 Task: Create a due date automation trigger when advanced on, on the tuesday of the week a card is due add basic not assigned to me at 11:00 AM.
Action: Mouse moved to (824, 258)
Screenshot: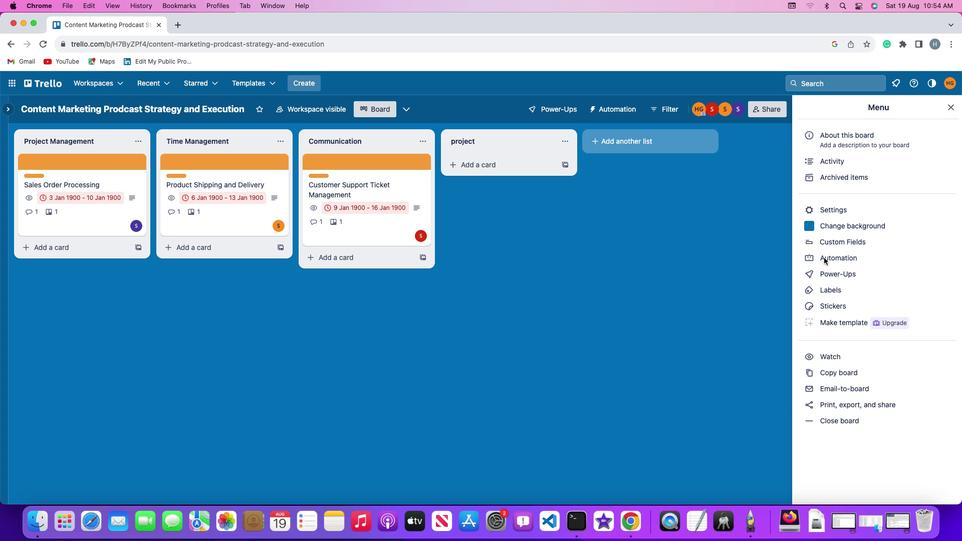 
Action: Mouse pressed left at (824, 258)
Screenshot: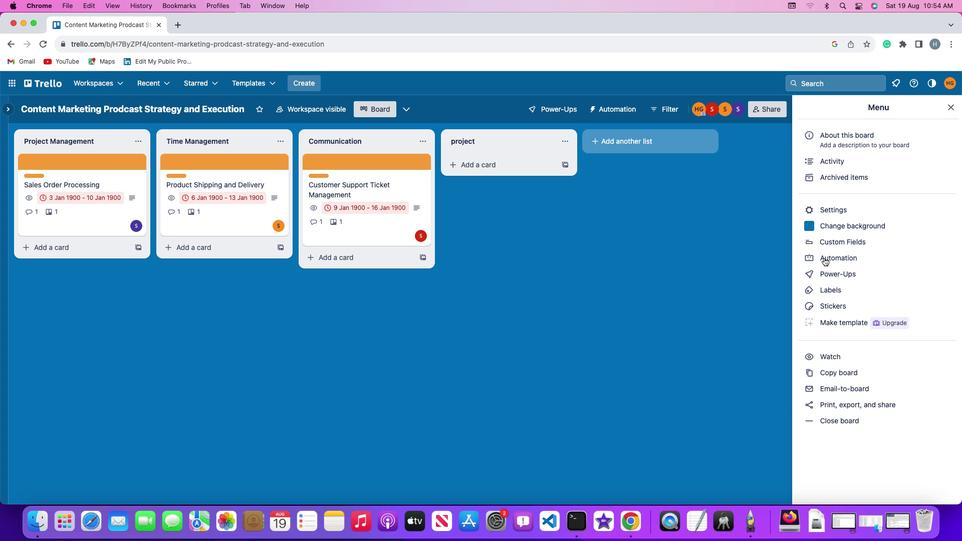 
Action: Mouse moved to (824, 258)
Screenshot: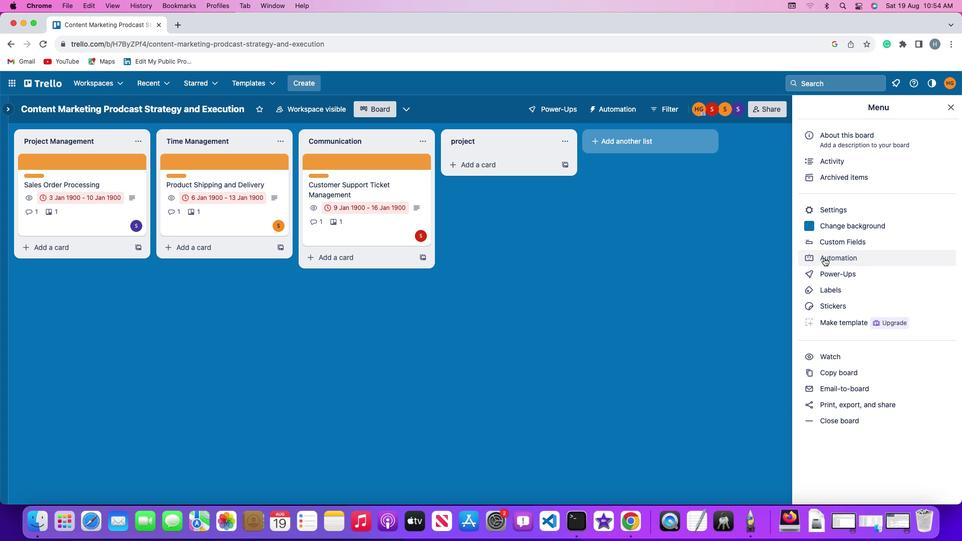 
Action: Mouse pressed left at (824, 258)
Screenshot: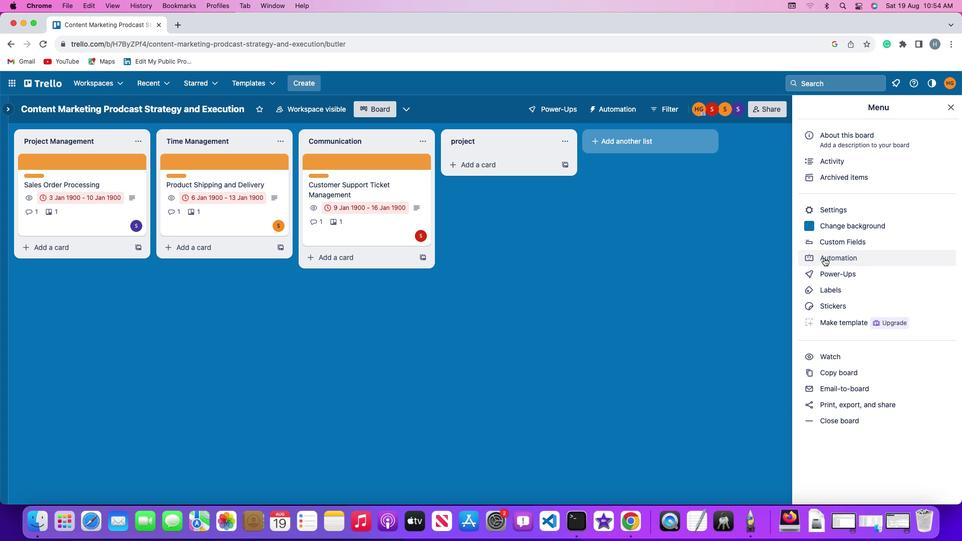 
Action: Mouse moved to (67, 235)
Screenshot: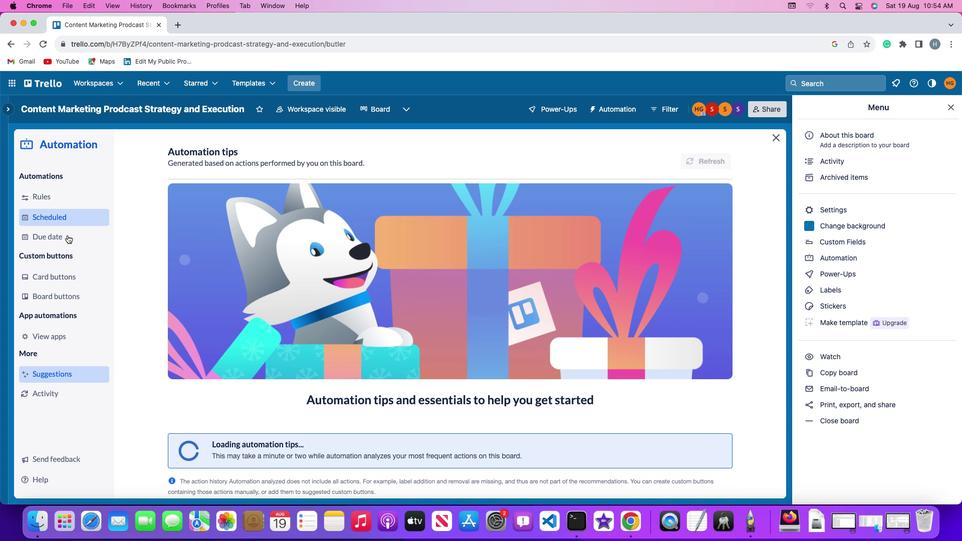 
Action: Mouse pressed left at (67, 235)
Screenshot: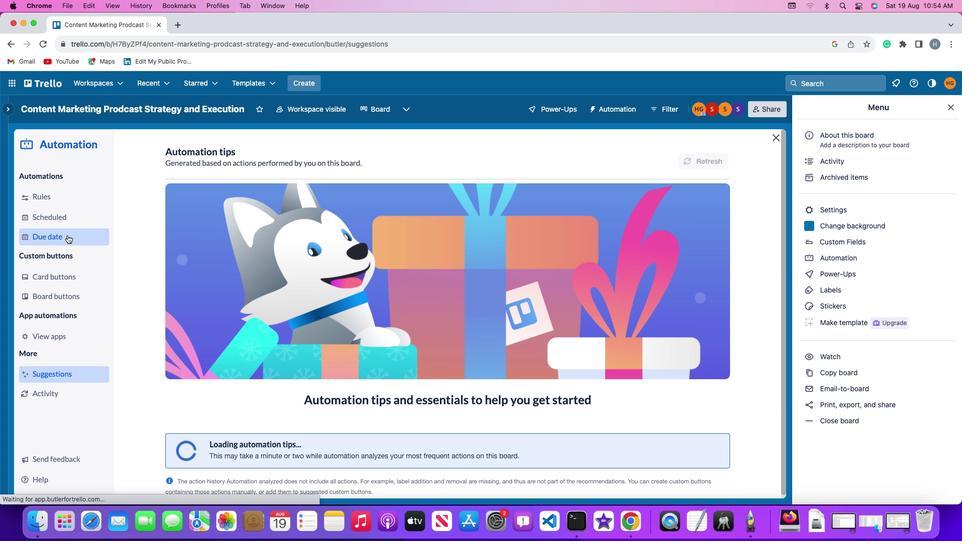 
Action: Mouse moved to (688, 150)
Screenshot: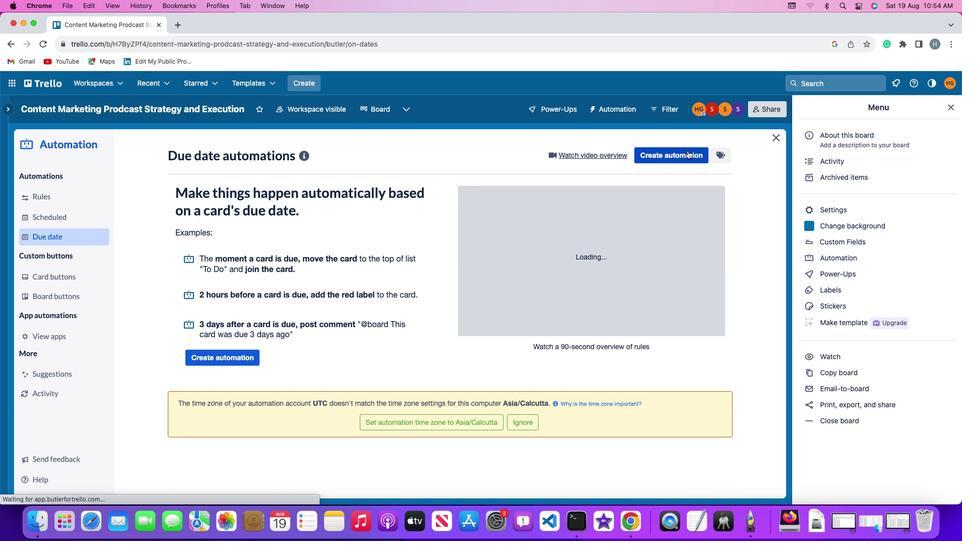 
Action: Mouse pressed left at (688, 150)
Screenshot: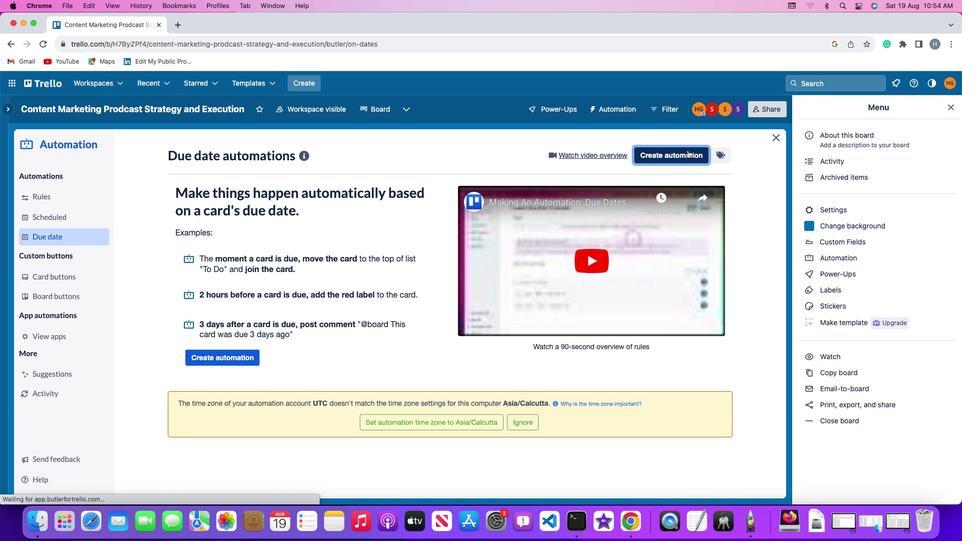 
Action: Mouse moved to (191, 249)
Screenshot: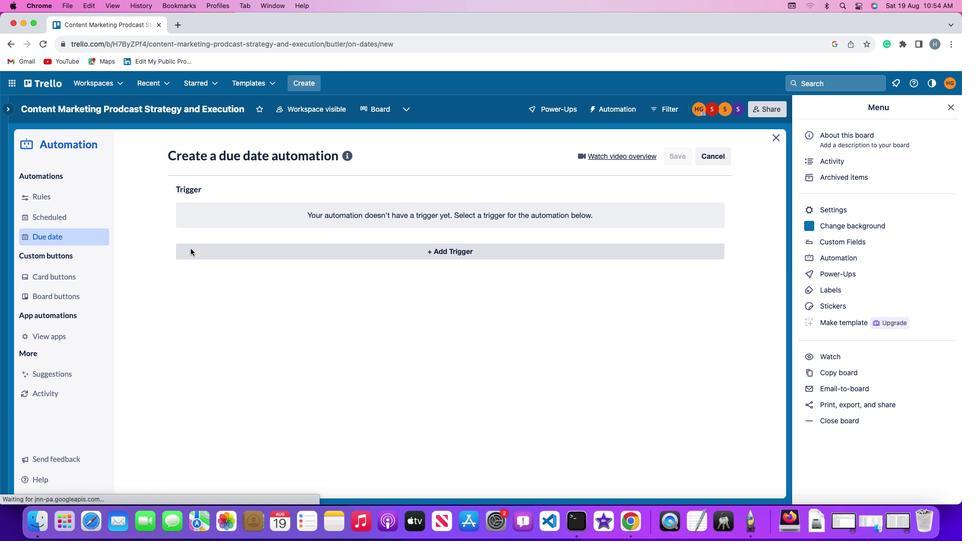
Action: Mouse pressed left at (191, 249)
Screenshot: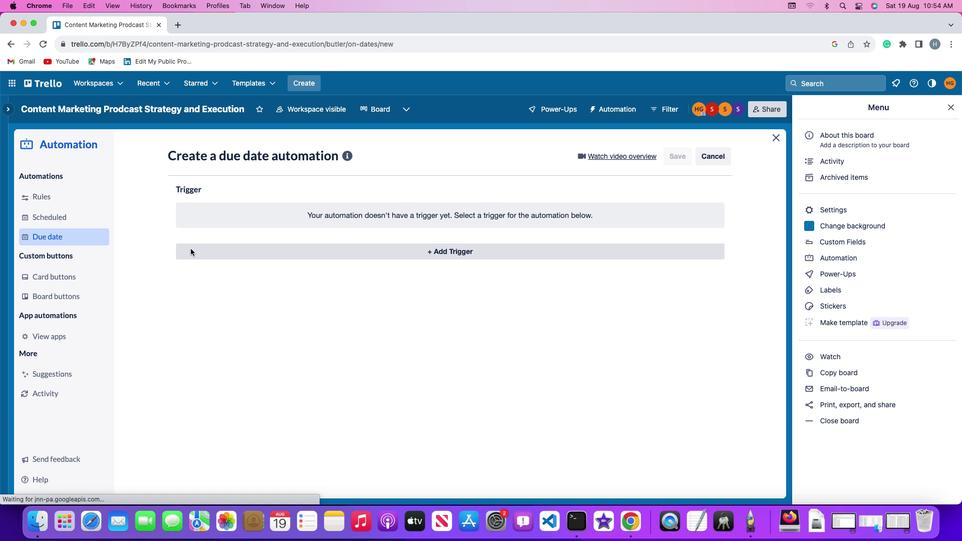 
Action: Mouse moved to (219, 432)
Screenshot: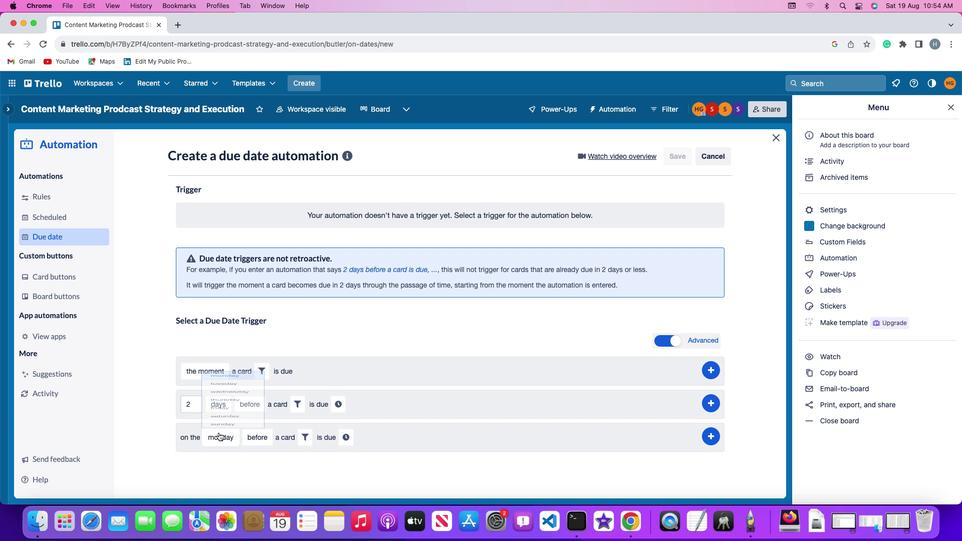 
Action: Mouse pressed left at (219, 432)
Screenshot: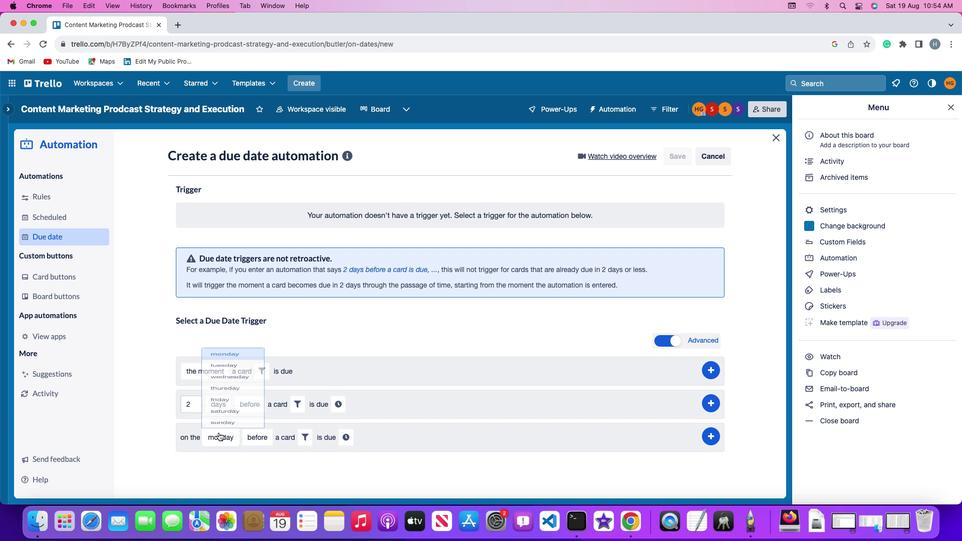 
Action: Mouse moved to (236, 320)
Screenshot: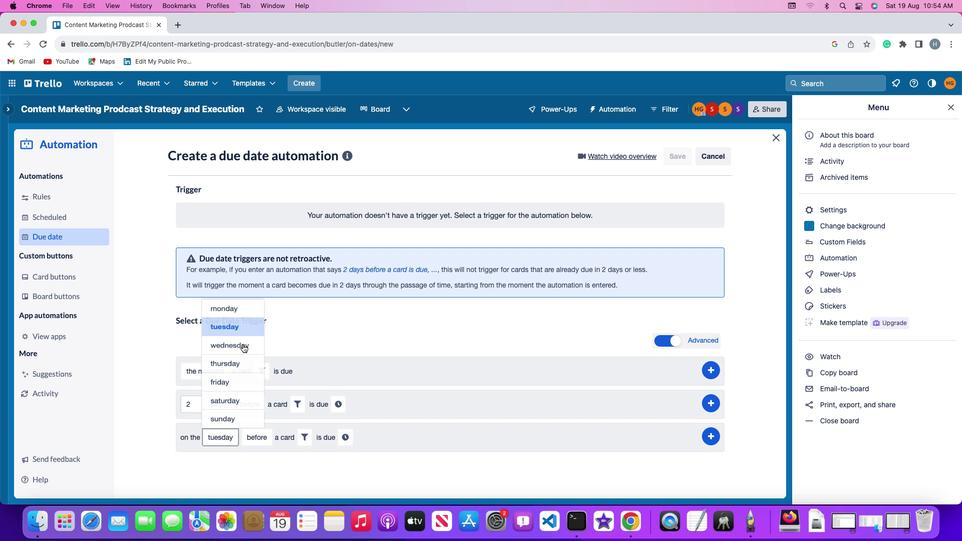 
Action: Mouse pressed left at (236, 320)
Screenshot: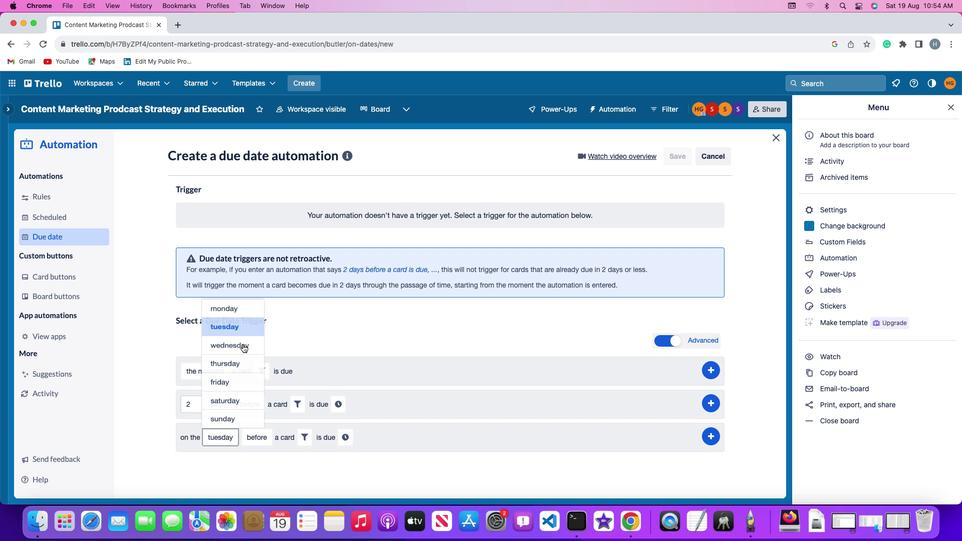 
Action: Mouse moved to (255, 440)
Screenshot: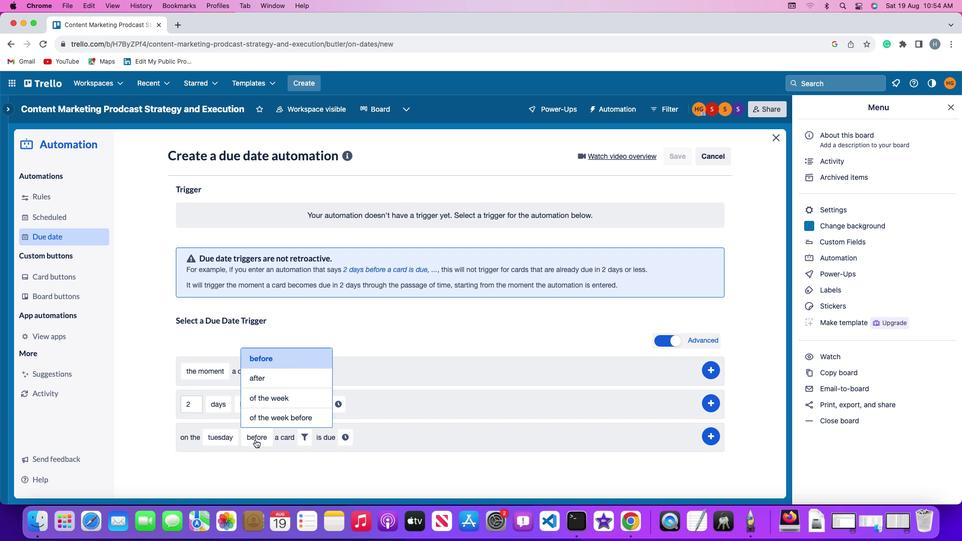 
Action: Mouse pressed left at (255, 440)
Screenshot: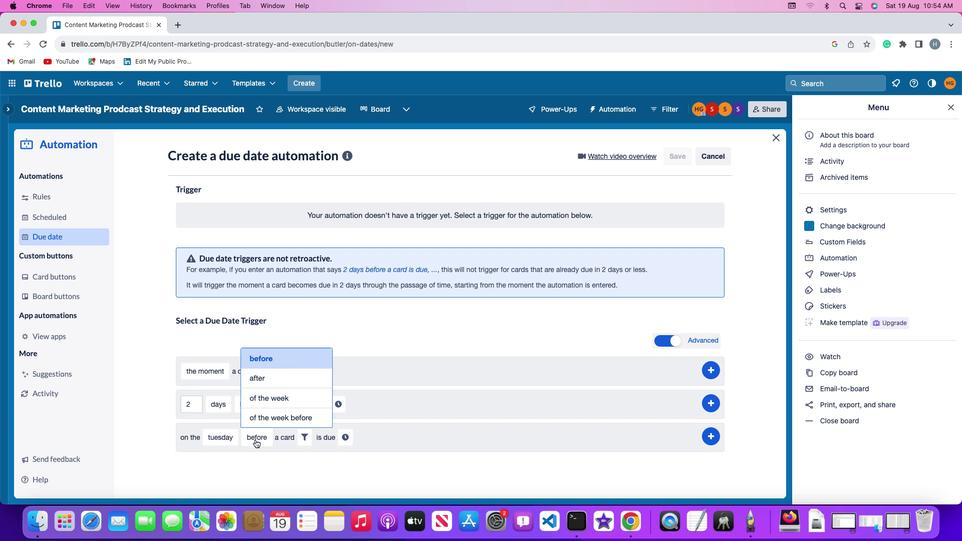 
Action: Mouse moved to (277, 398)
Screenshot: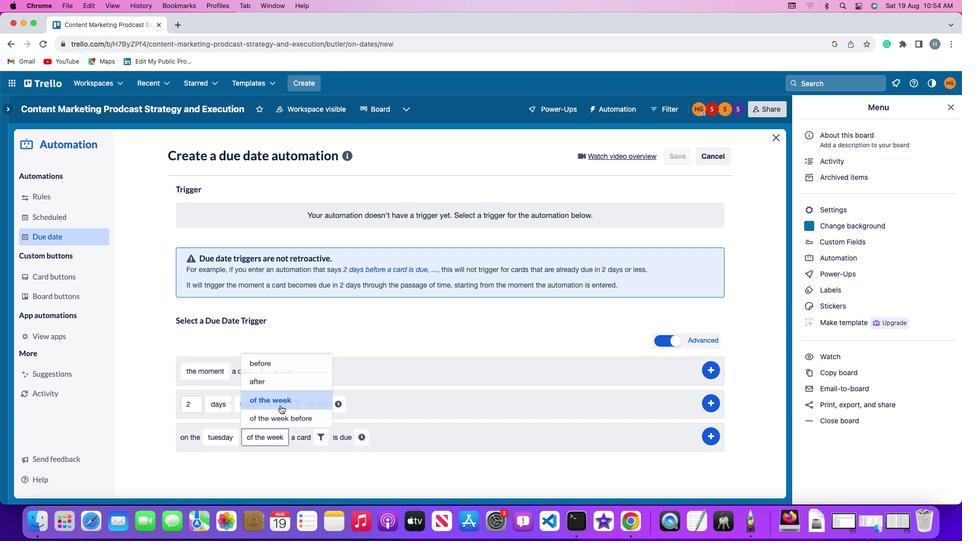 
Action: Mouse pressed left at (277, 398)
Screenshot: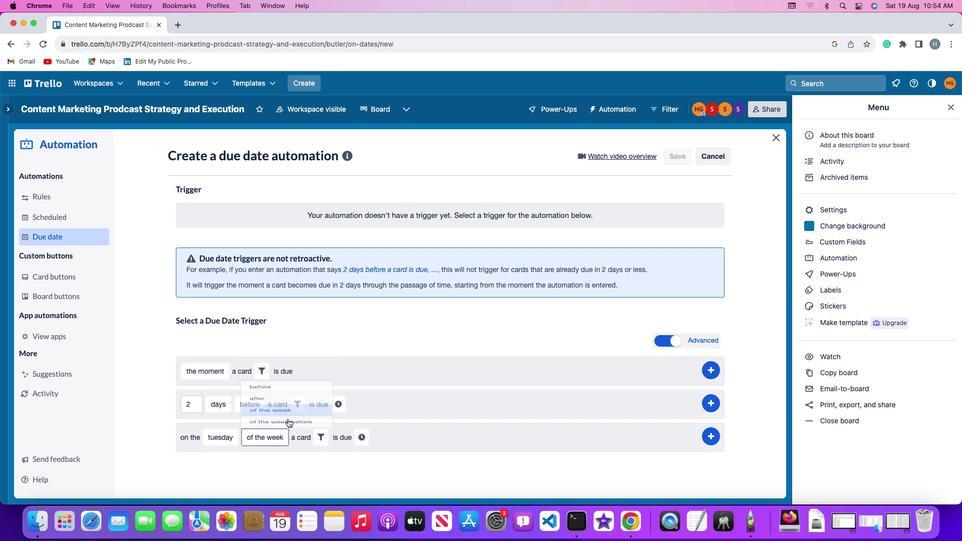 
Action: Mouse moved to (315, 434)
Screenshot: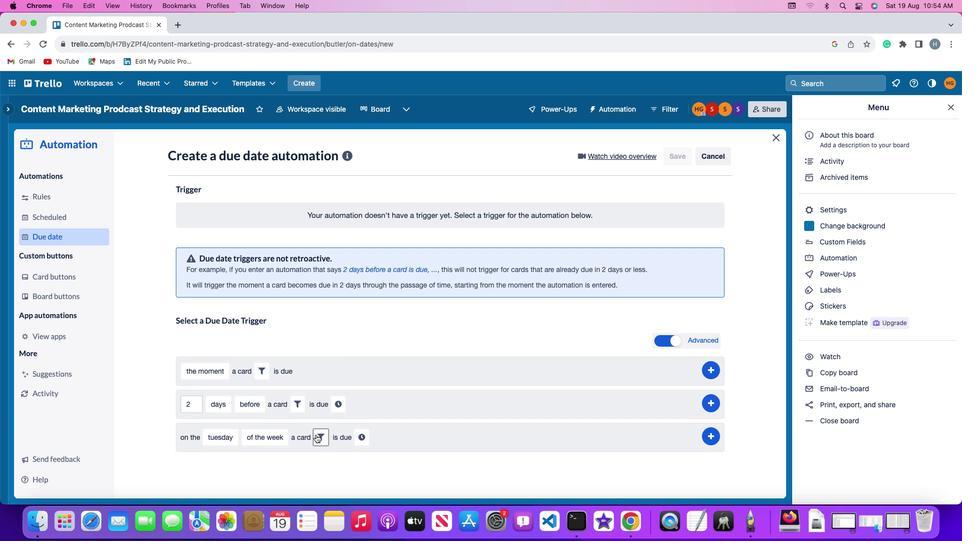 
Action: Mouse pressed left at (315, 434)
Screenshot: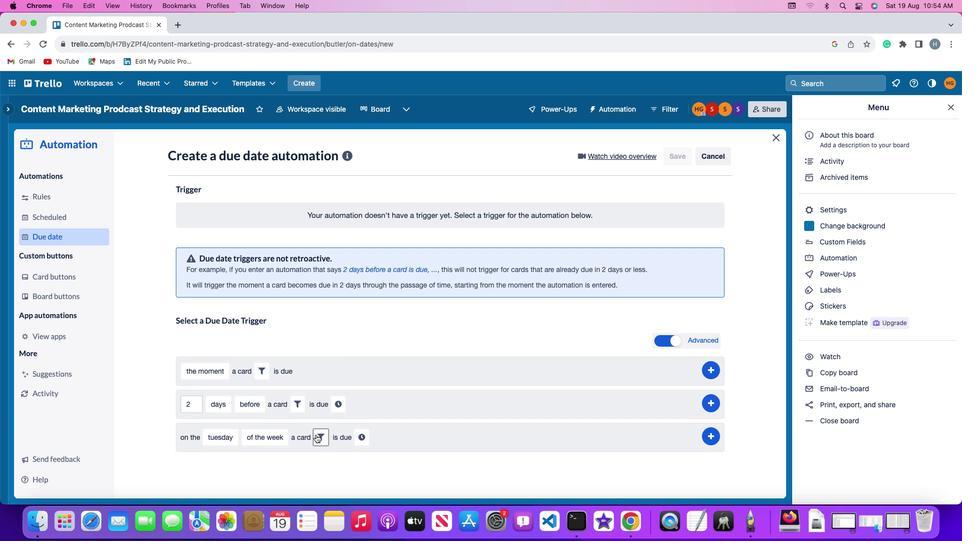 
Action: Mouse moved to (288, 472)
Screenshot: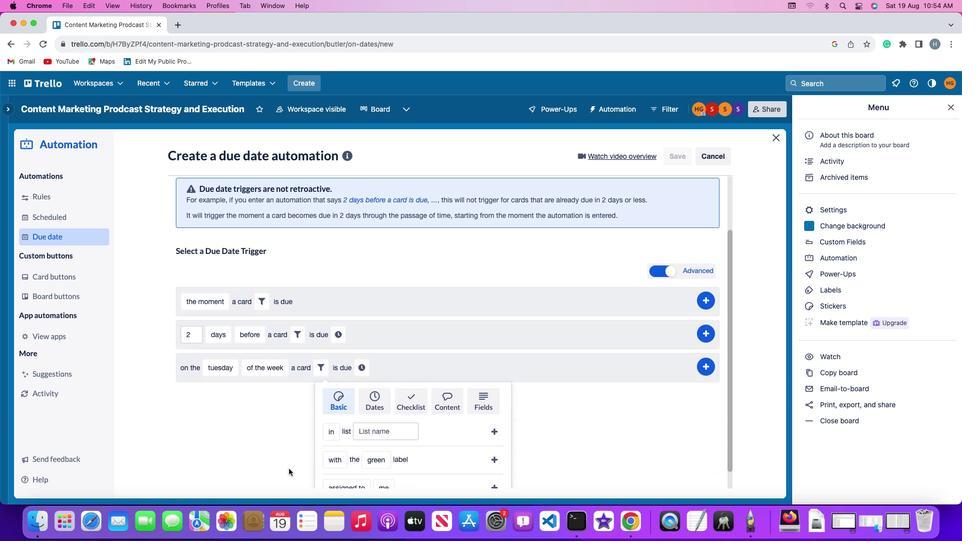 
Action: Mouse scrolled (288, 472) with delta (0, 0)
Screenshot: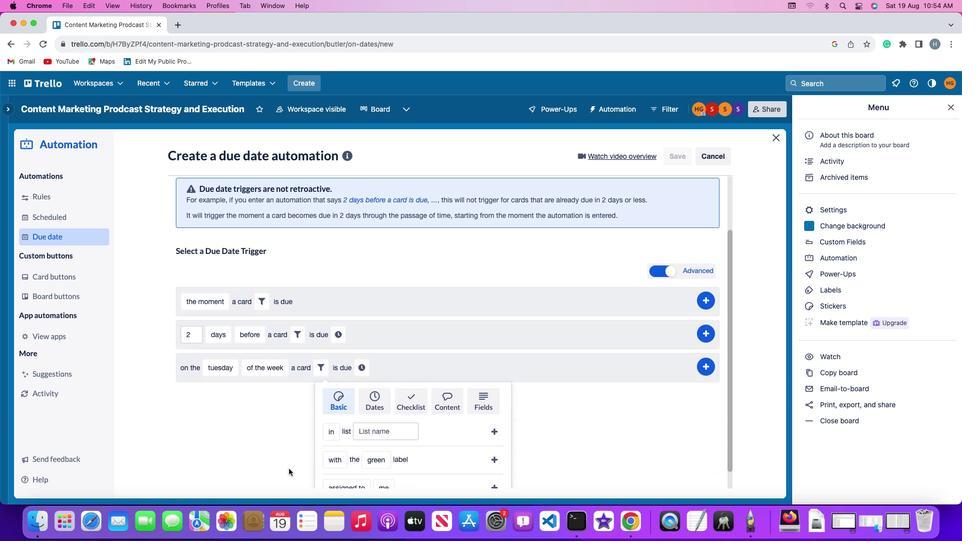
Action: Mouse scrolled (288, 472) with delta (0, 0)
Screenshot: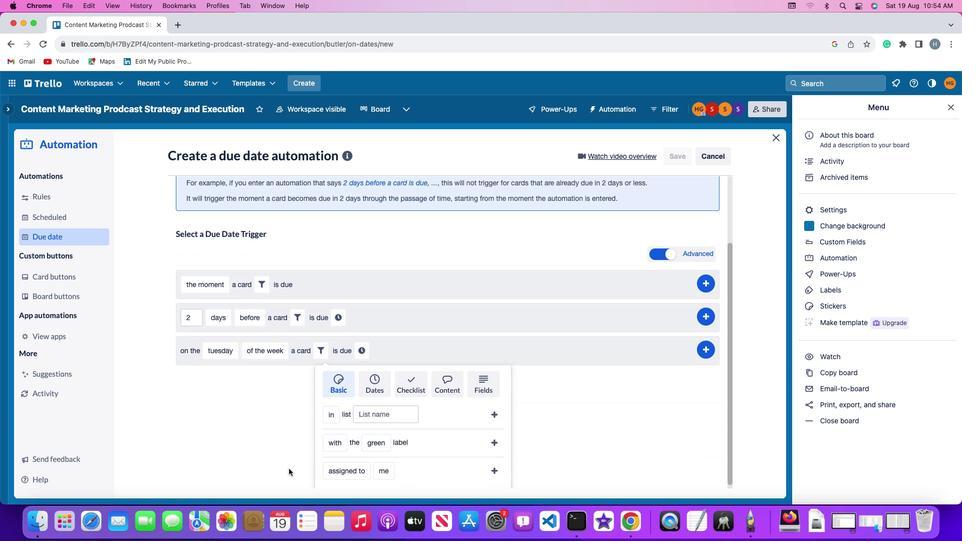 
Action: Mouse scrolled (288, 472) with delta (0, -2)
Screenshot: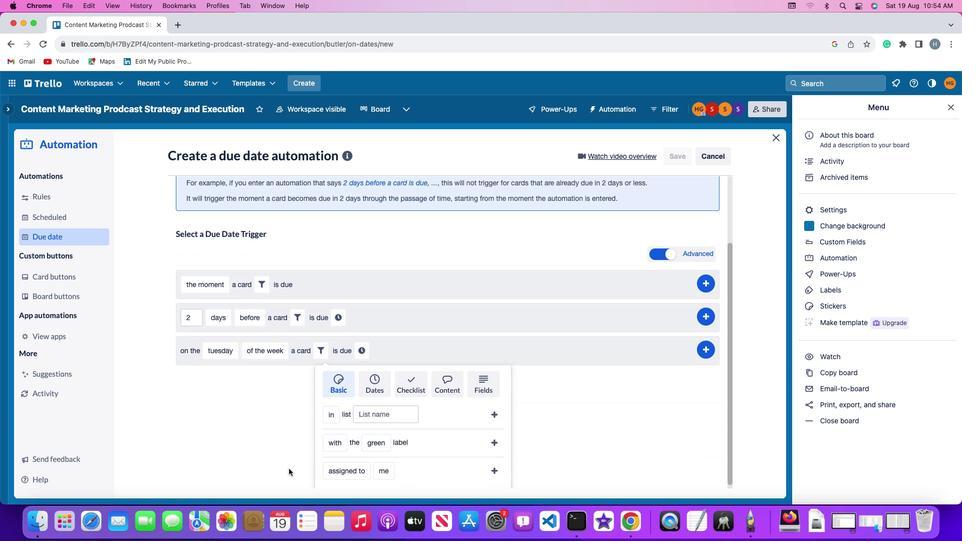 
Action: Mouse moved to (288, 472)
Screenshot: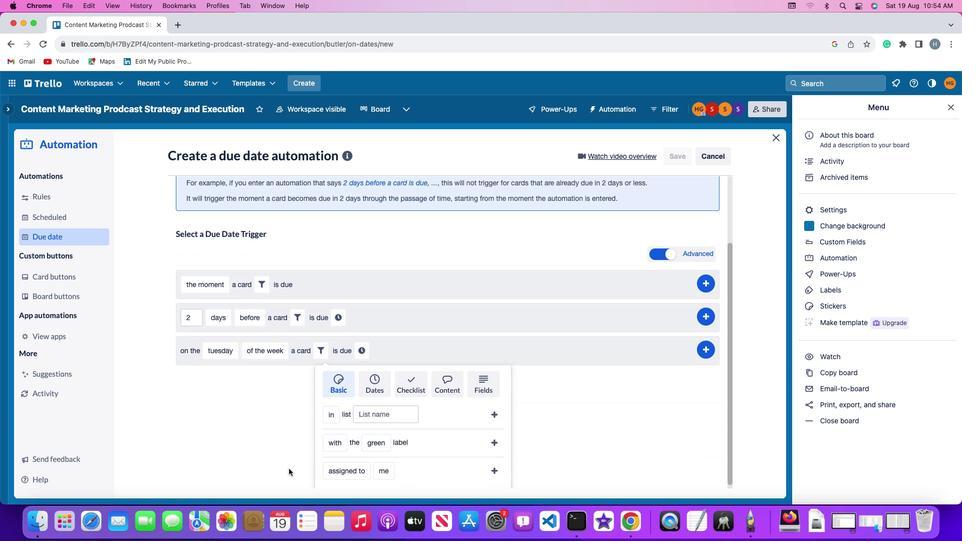 
Action: Mouse scrolled (288, 472) with delta (0, -2)
Screenshot: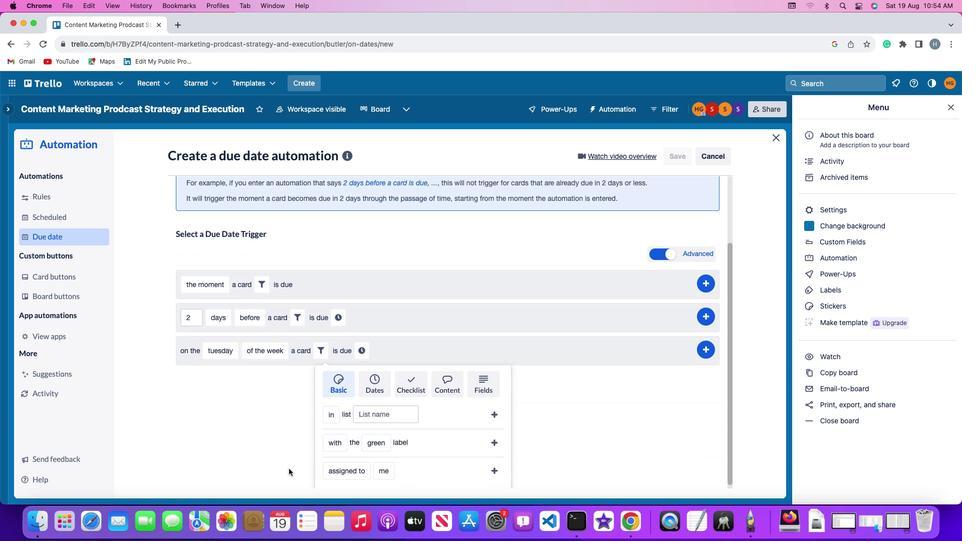 
Action: Mouse moved to (288, 472)
Screenshot: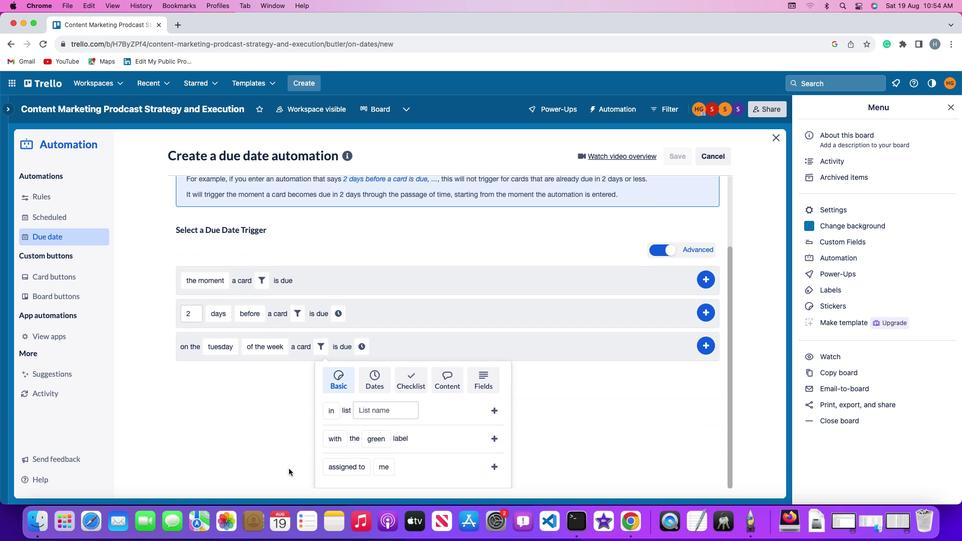 
Action: Mouse scrolled (288, 472) with delta (0, -3)
Screenshot: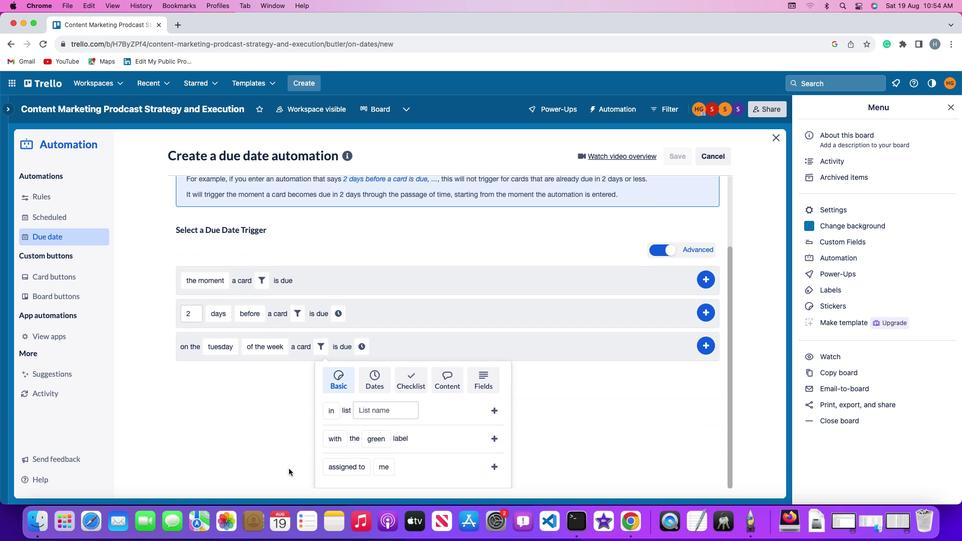 
Action: Mouse moved to (288, 469)
Screenshot: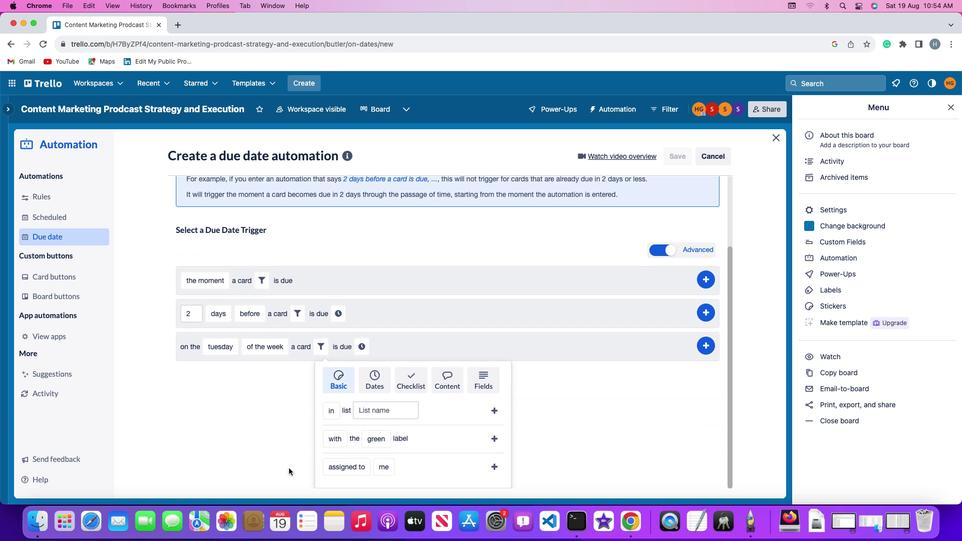 
Action: Mouse scrolled (288, 469) with delta (0, 0)
Screenshot: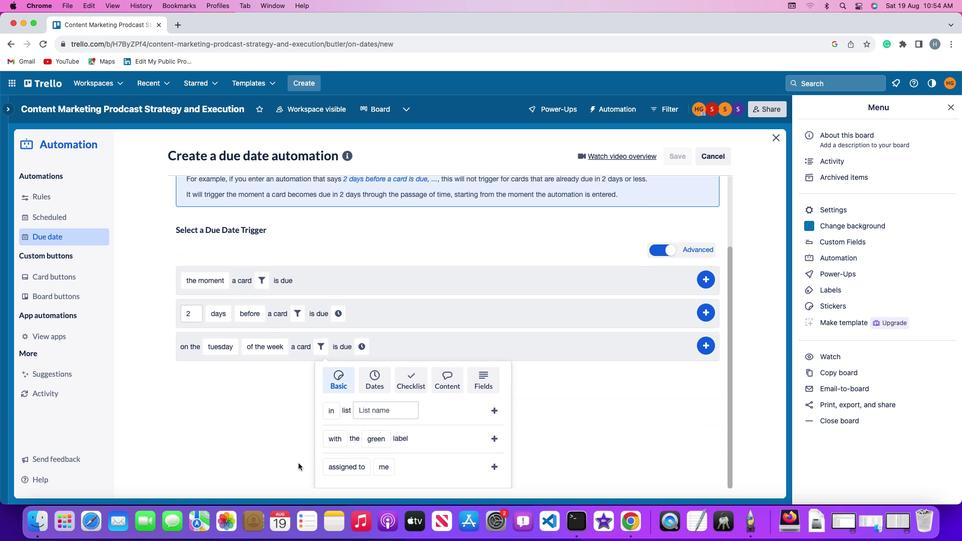 
Action: Mouse scrolled (288, 469) with delta (0, 0)
Screenshot: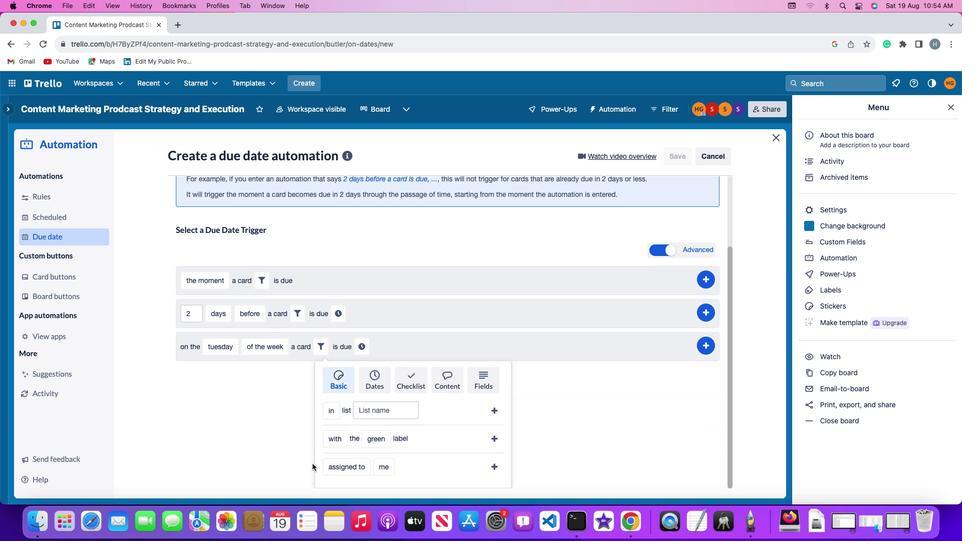 
Action: Mouse moved to (288, 468)
Screenshot: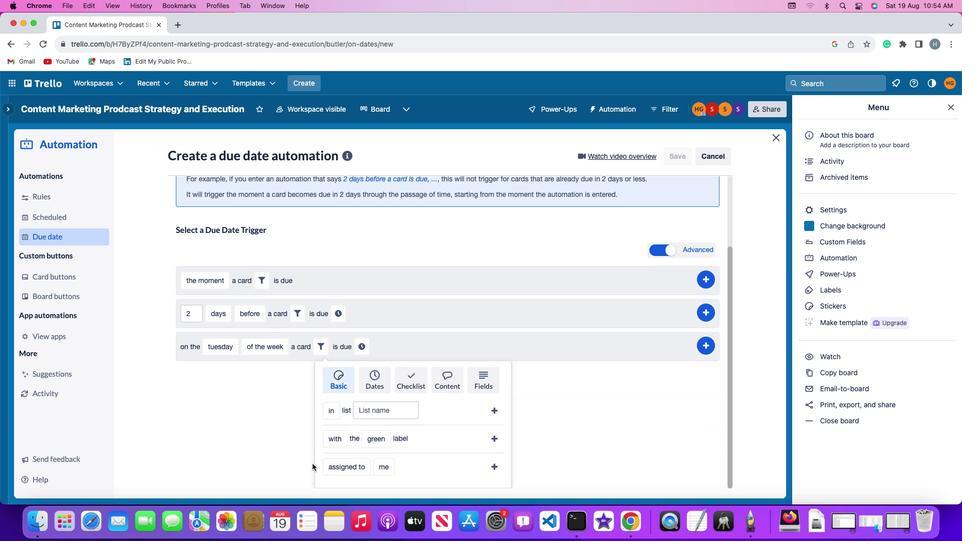 
Action: Mouse scrolled (288, 468) with delta (0, -1)
Screenshot: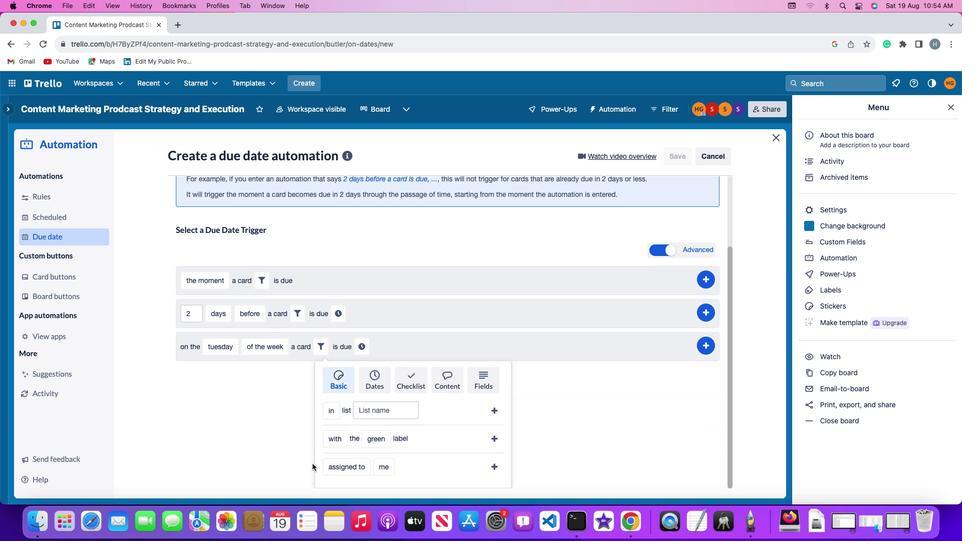 
Action: Mouse moved to (287, 466)
Screenshot: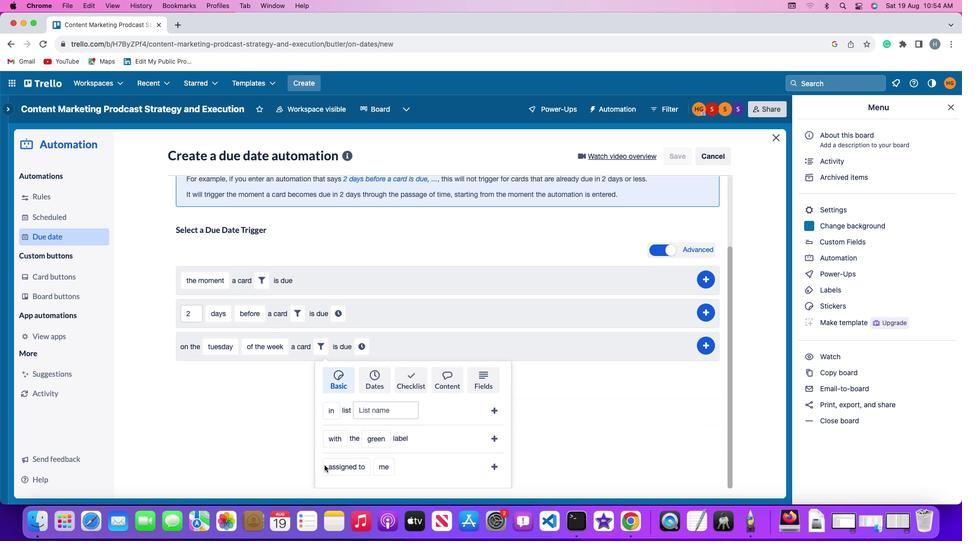 
Action: Mouse scrolled (287, 466) with delta (0, -2)
Screenshot: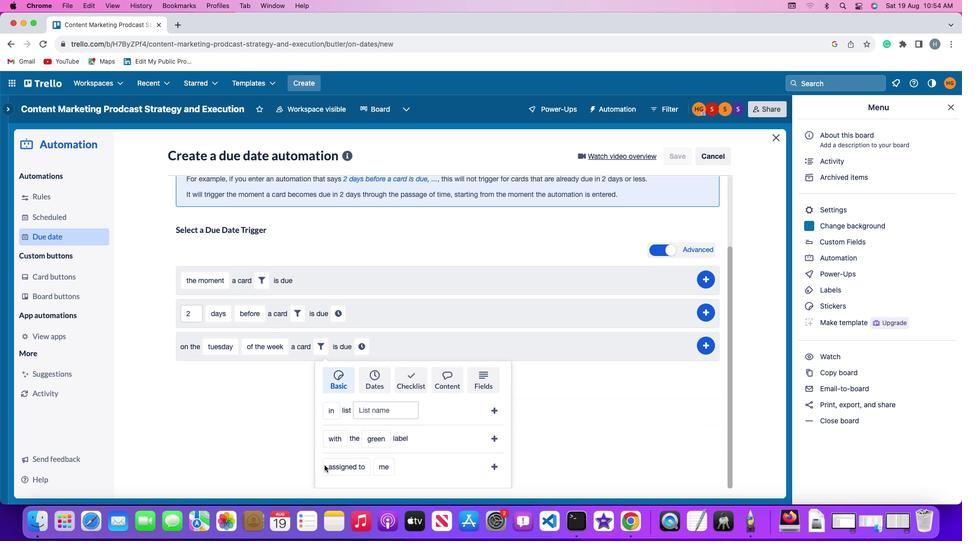 
Action: Mouse moved to (334, 465)
Screenshot: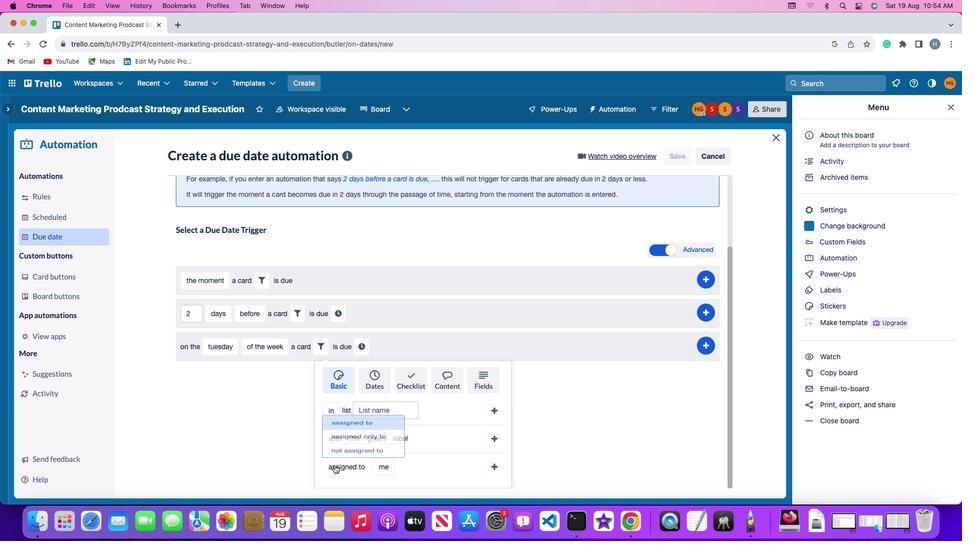 
Action: Mouse pressed left at (334, 465)
Screenshot: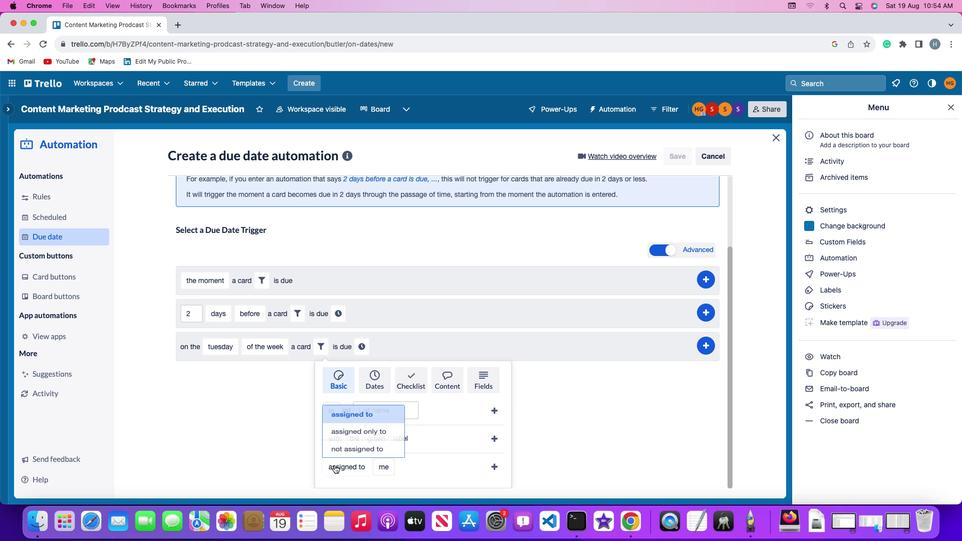 
Action: Mouse moved to (337, 448)
Screenshot: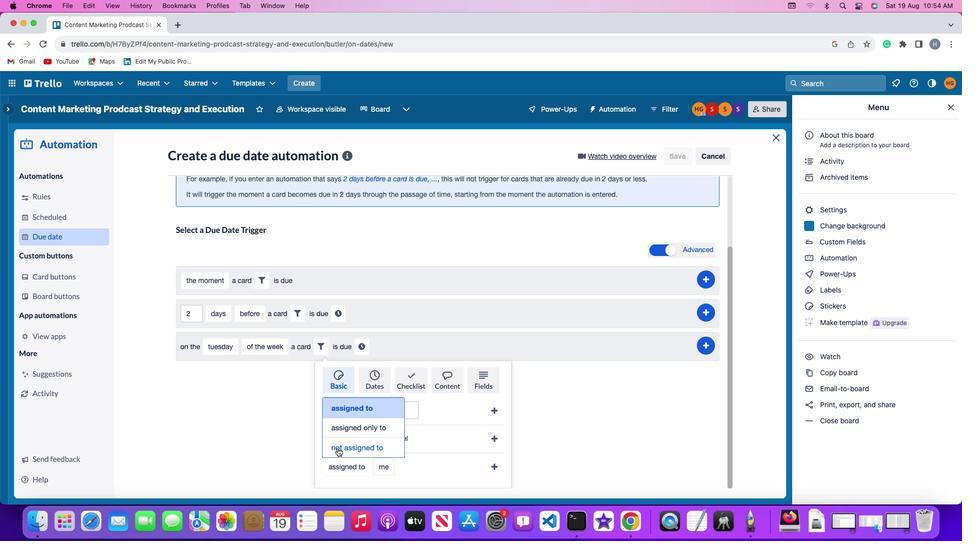 
Action: Mouse pressed left at (337, 448)
Screenshot: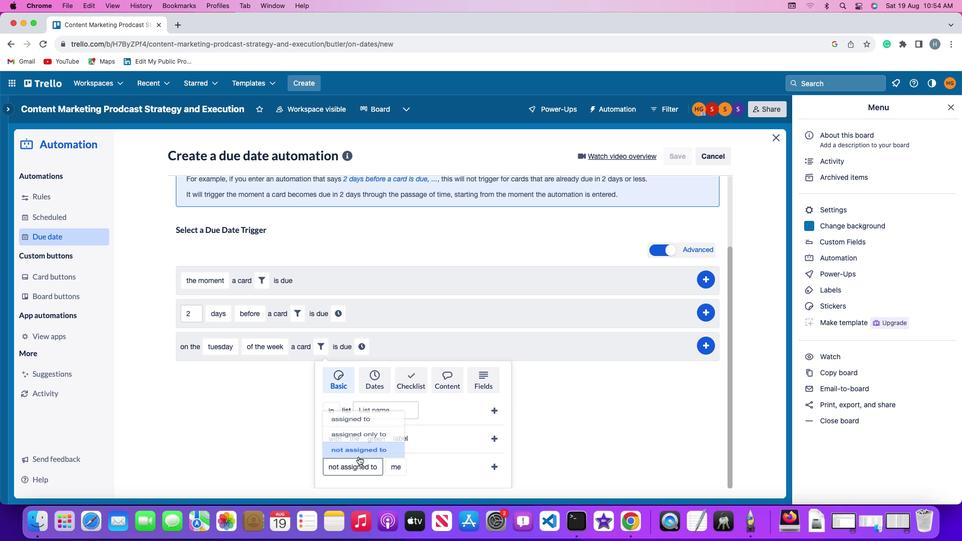 
Action: Mouse moved to (400, 470)
Screenshot: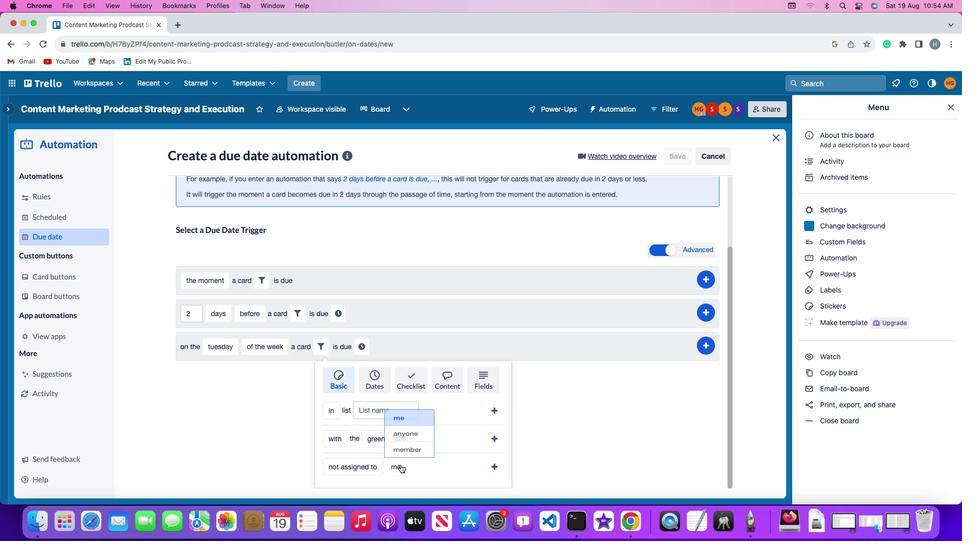 
Action: Mouse pressed left at (400, 470)
Screenshot: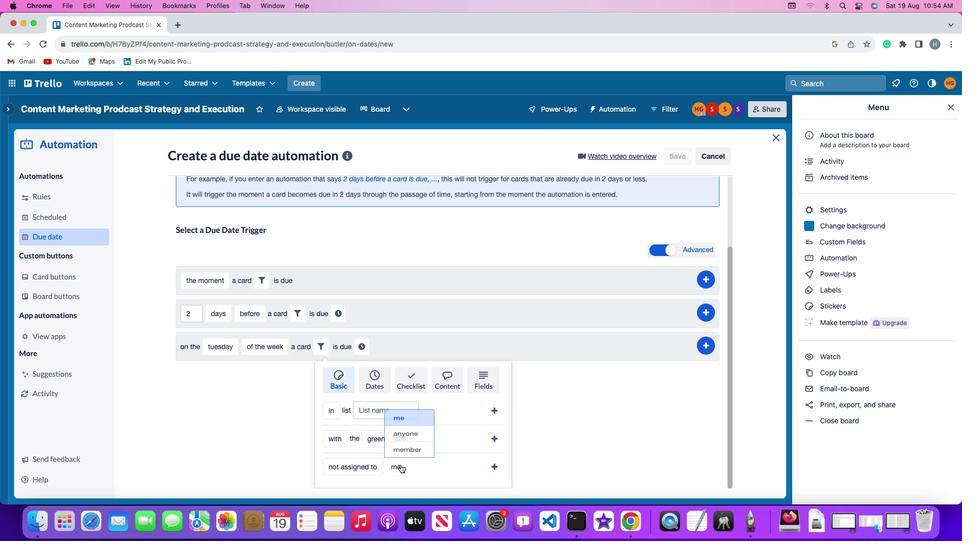 
Action: Mouse moved to (402, 410)
Screenshot: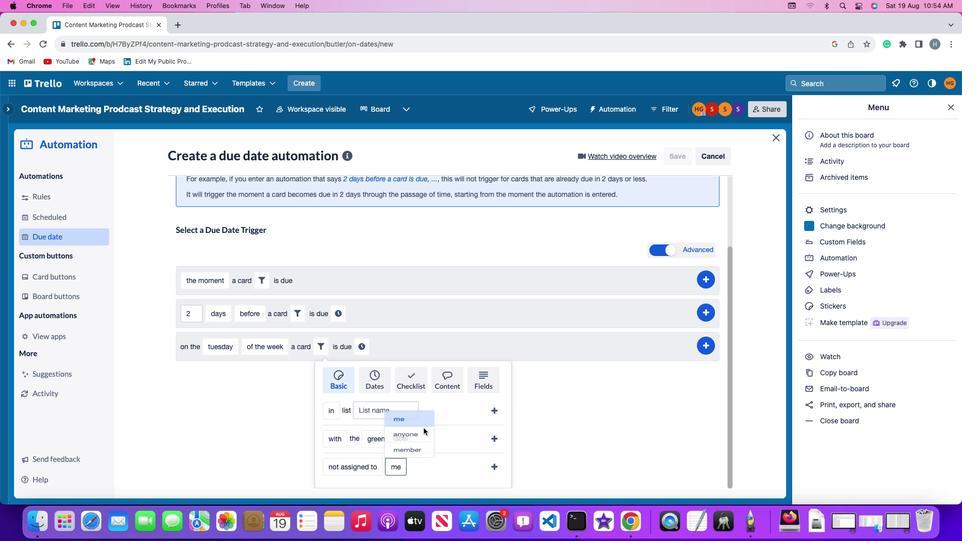 
Action: Mouse pressed left at (402, 410)
Screenshot: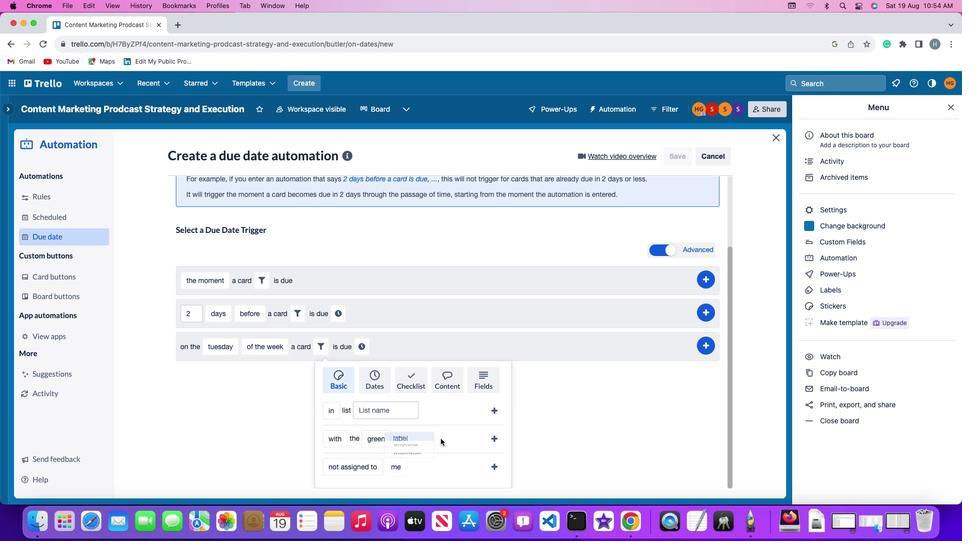 
Action: Mouse moved to (494, 463)
Screenshot: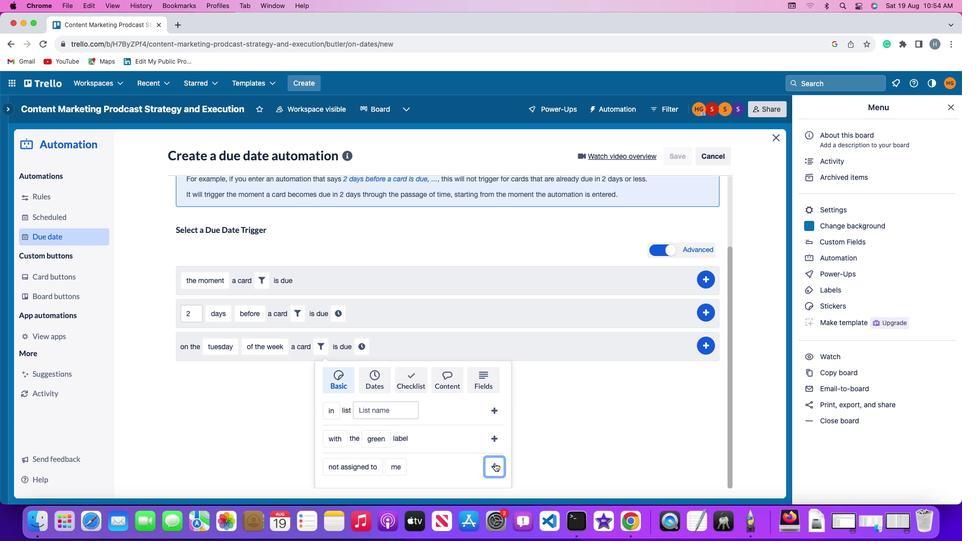 
Action: Mouse pressed left at (494, 463)
Screenshot: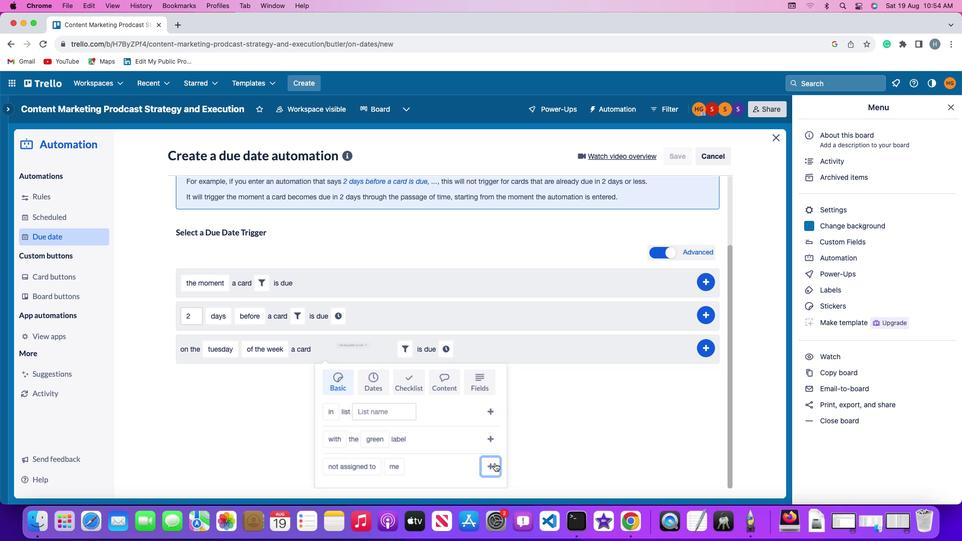 
Action: Mouse moved to (446, 436)
Screenshot: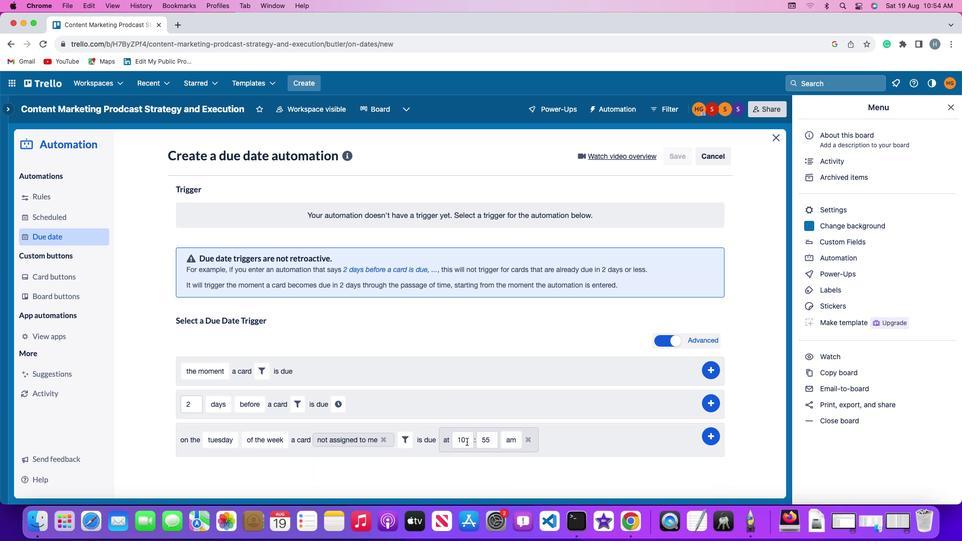 
Action: Mouse pressed left at (446, 436)
Screenshot: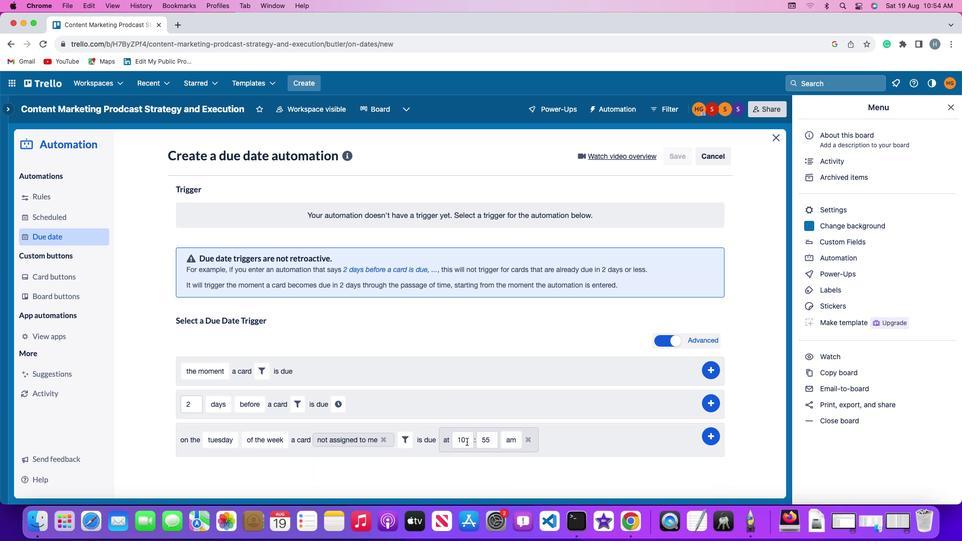 
Action: Mouse moved to (470, 441)
Screenshot: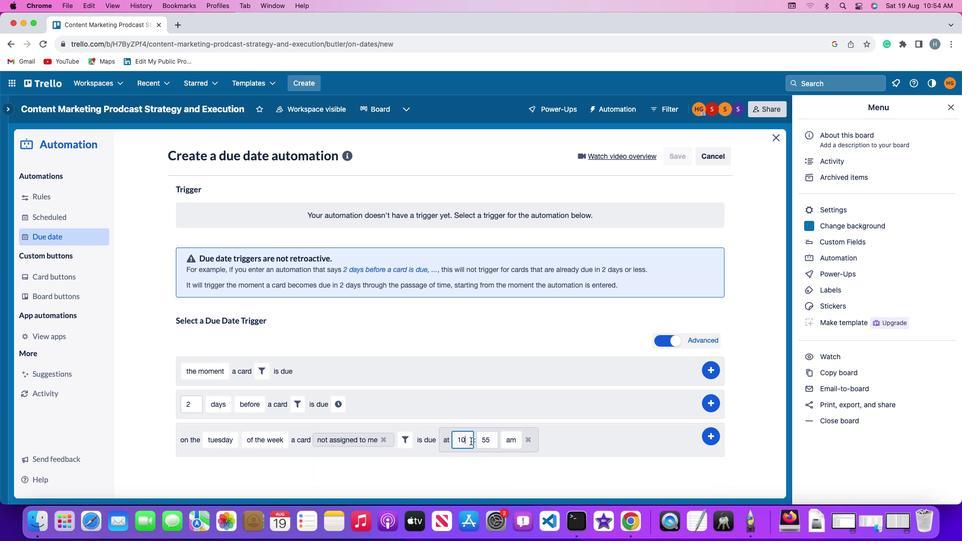 
Action: Mouse pressed left at (470, 441)
Screenshot: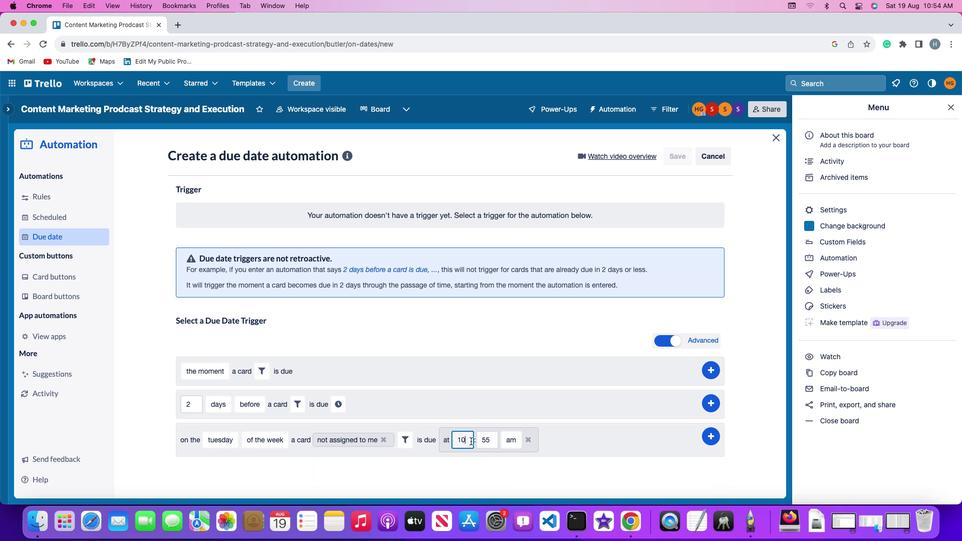 
Action: Mouse moved to (471, 441)
Screenshot: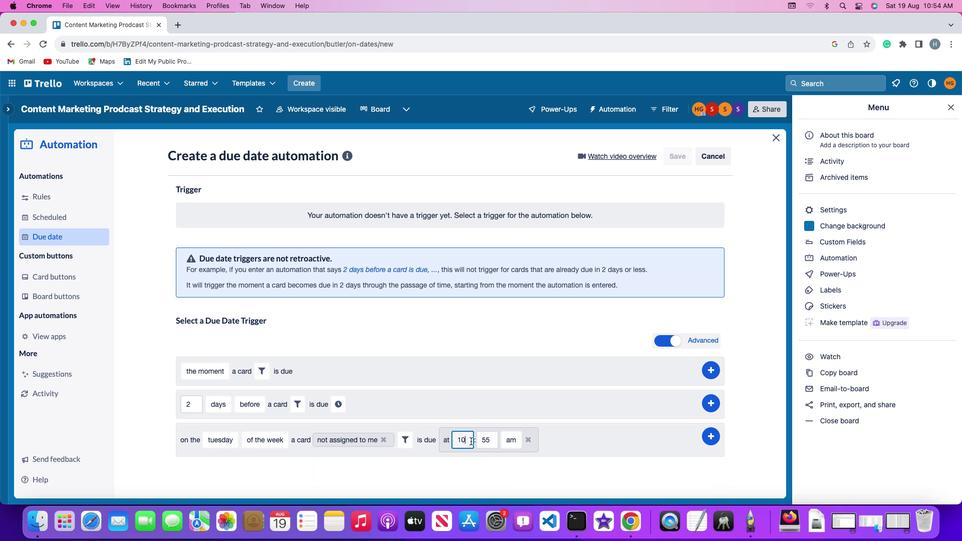 
Action: Key pressed Key.backspace'1'
Screenshot: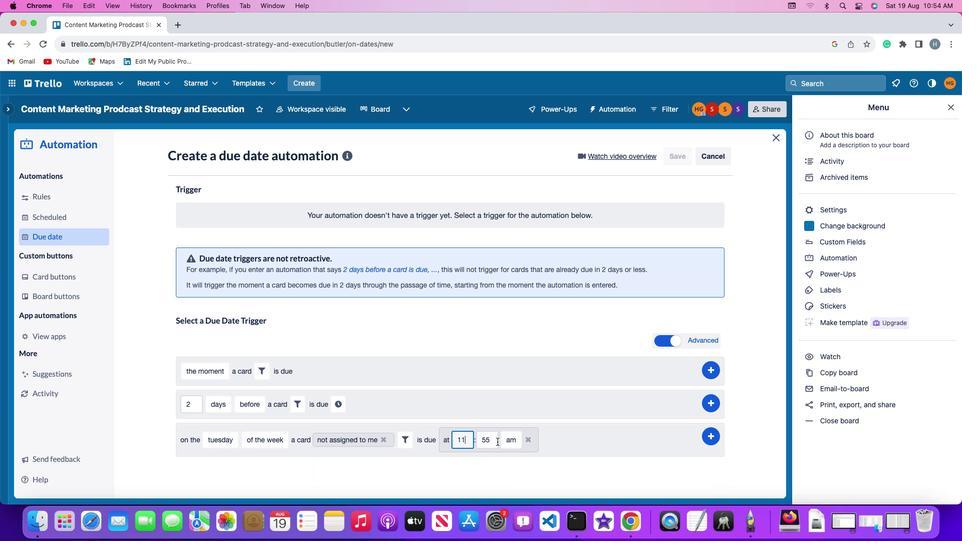 
Action: Mouse moved to (497, 438)
Screenshot: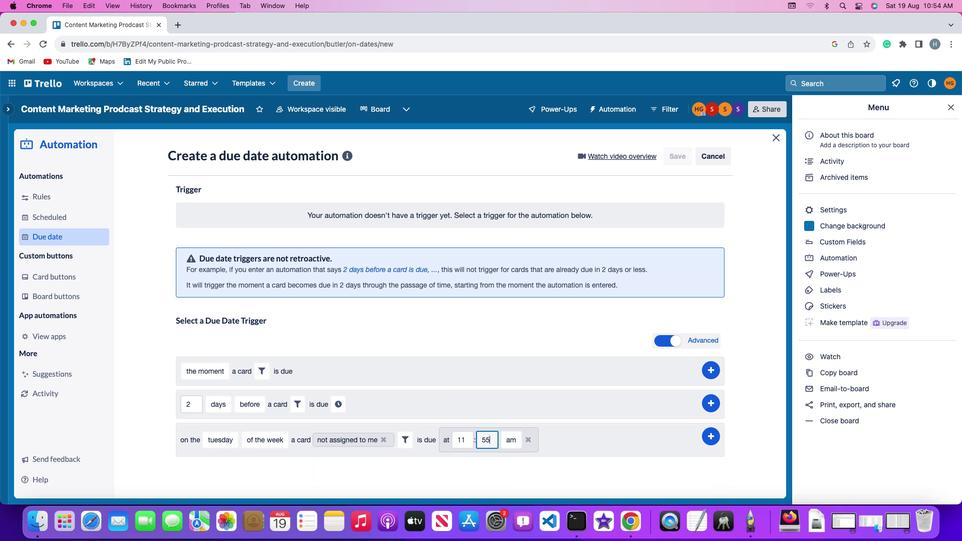 
Action: Mouse pressed left at (497, 438)
Screenshot: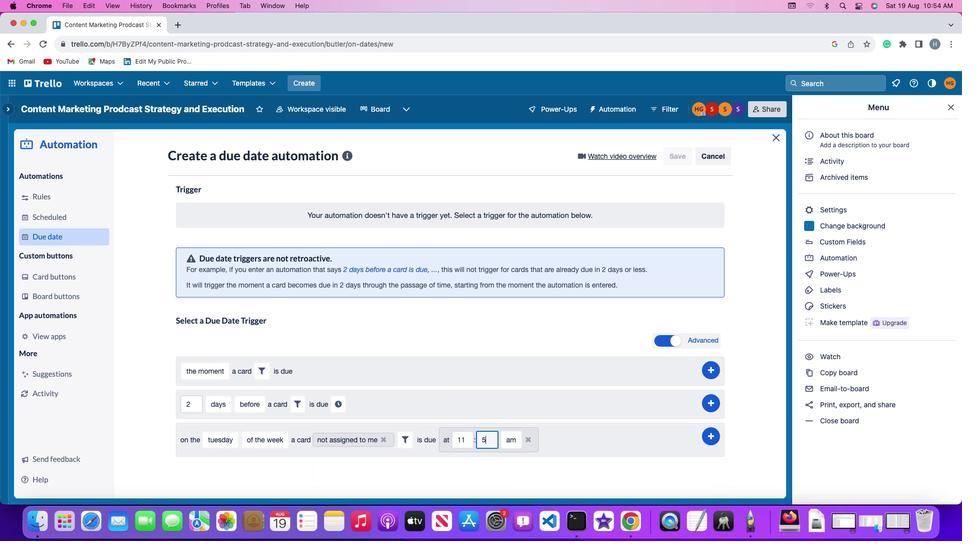 
Action: Key pressed Key.backspaceKey.backspaceKey.backspace'0''0'
Screenshot: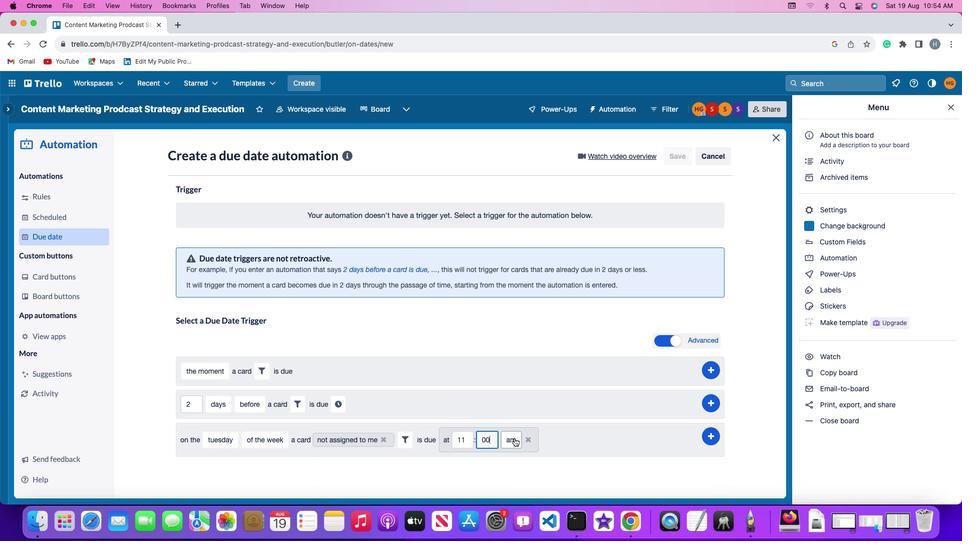 
Action: Mouse moved to (514, 438)
Screenshot: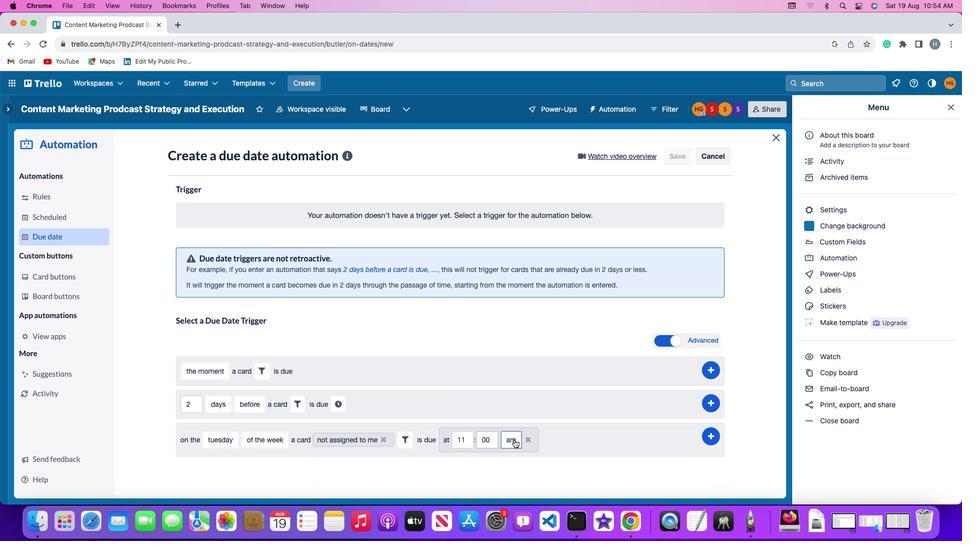 
Action: Mouse pressed left at (514, 438)
Screenshot: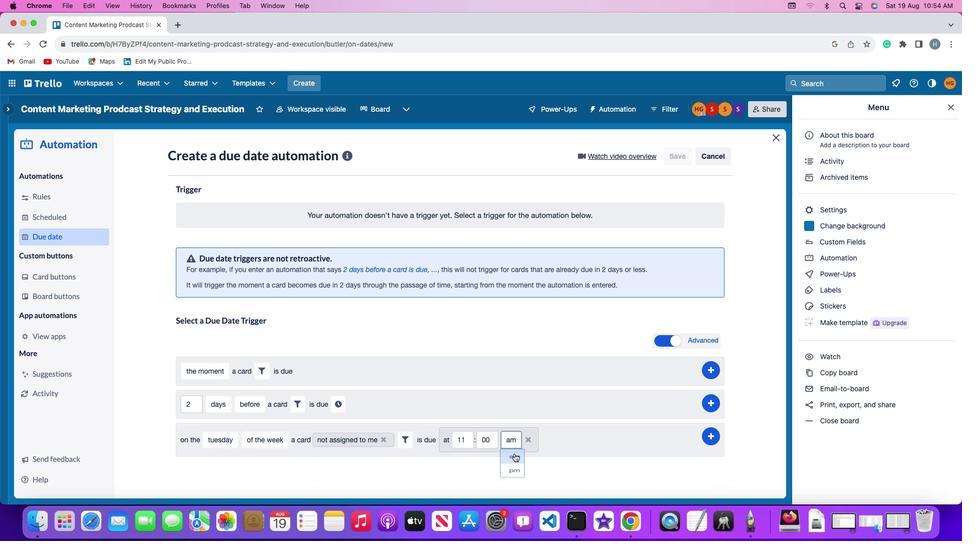 
Action: Mouse moved to (514, 459)
Screenshot: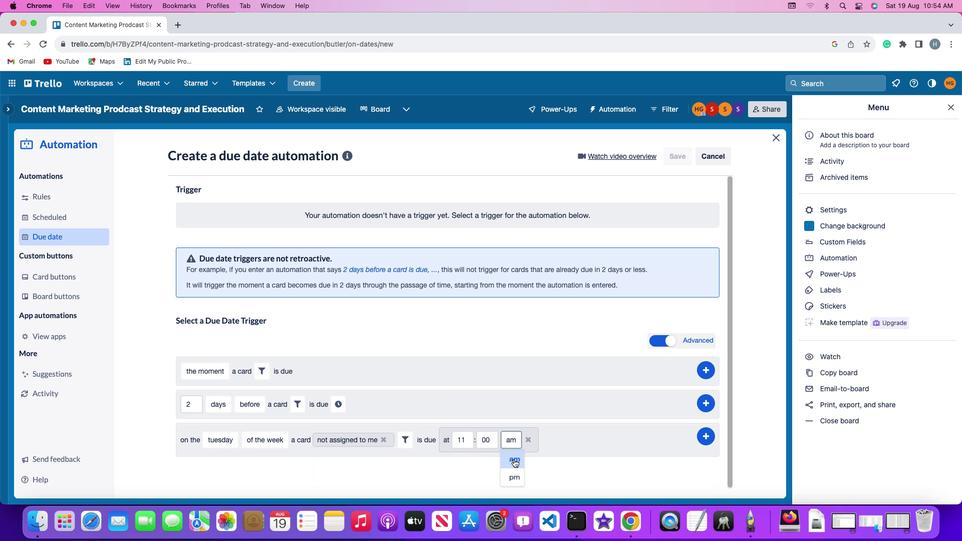 
Action: Mouse pressed left at (514, 459)
Screenshot: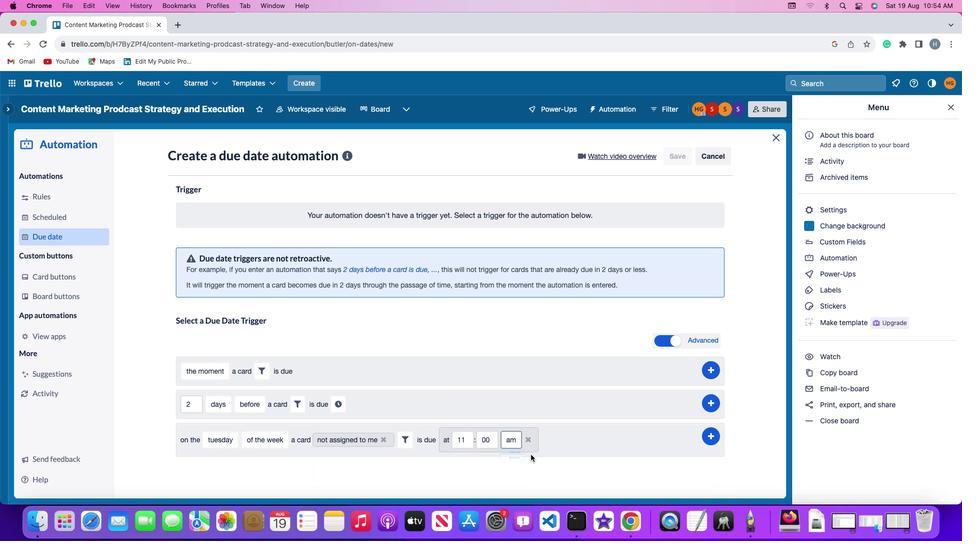 
Action: Mouse moved to (710, 433)
Screenshot: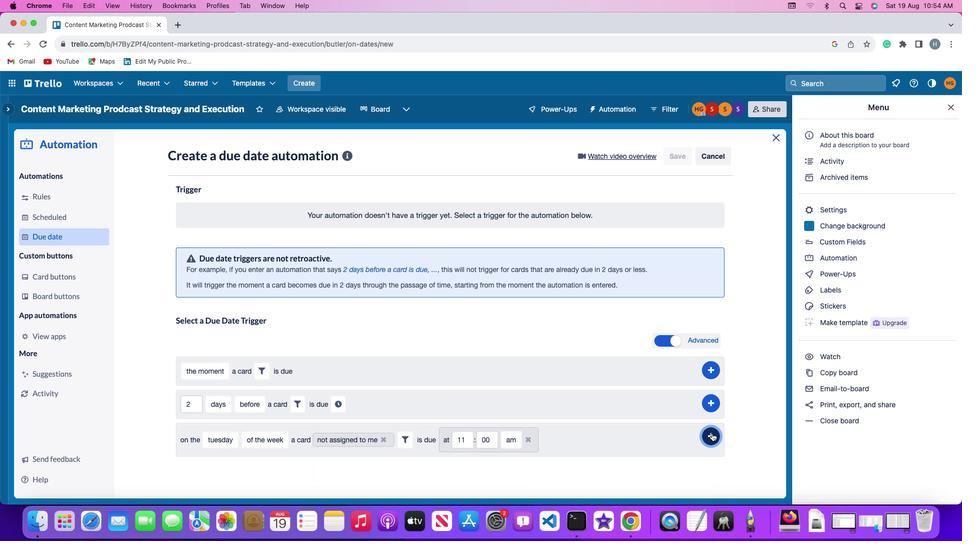 
Action: Mouse pressed left at (710, 433)
Screenshot: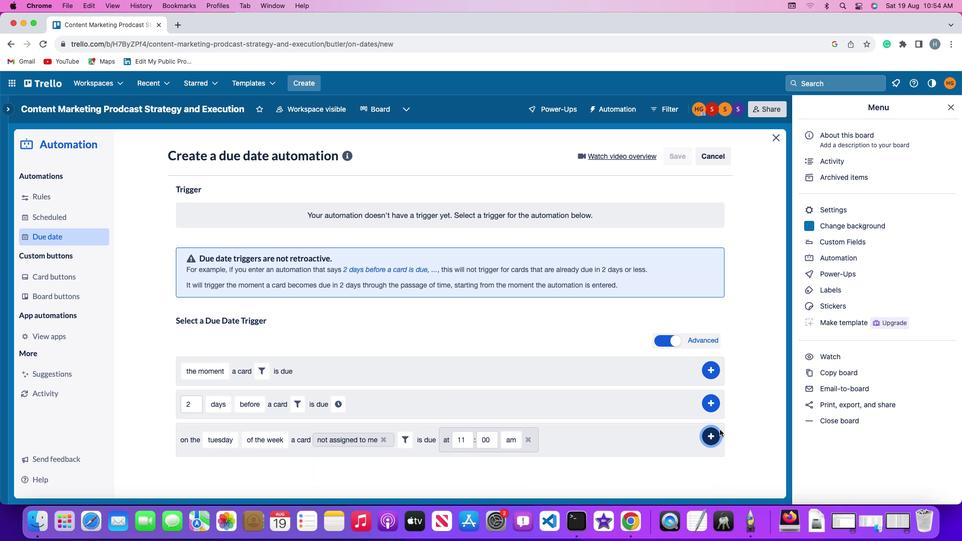 
Action: Mouse moved to (756, 361)
Screenshot: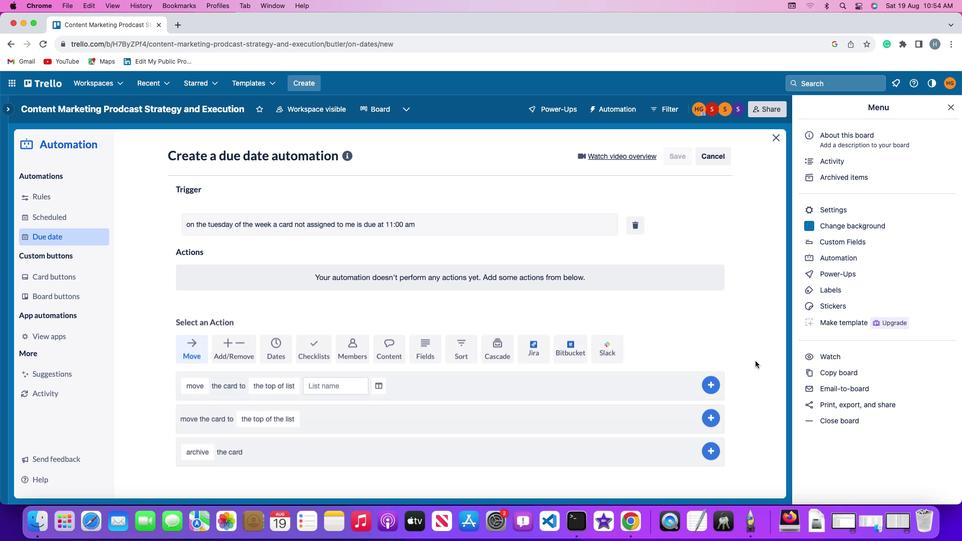 
